 Task: Create in the project BrightTech and in the Backlog issue 'Develop a new tool for automated testing of mobile application memory consumption and optimization' a child issue 'Code optimization for energy-efficient speech recognition', and assign it to team member softage.4@softage.net. Create in the project BrightTech and in the Backlog issue 'Upgrade the website performance and speed mechanisms of a web application to improve website loading time and user experience' a child issue 'Email campaign open rate optimization', and assign it to team member softage.1@softage.net
Action: Mouse moved to (188, 54)
Screenshot: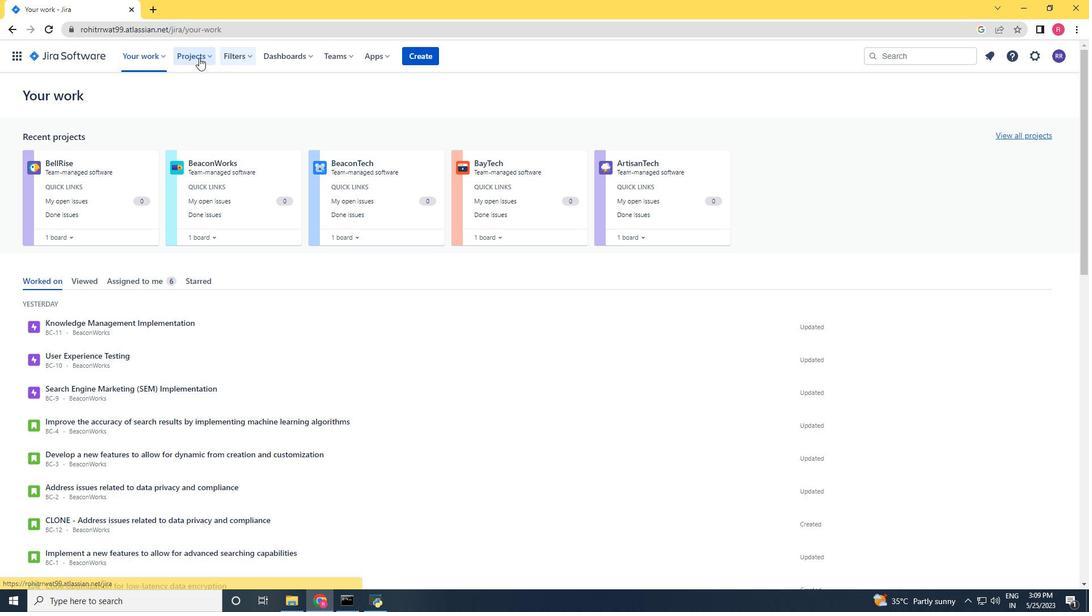 
Action: Mouse pressed left at (188, 54)
Screenshot: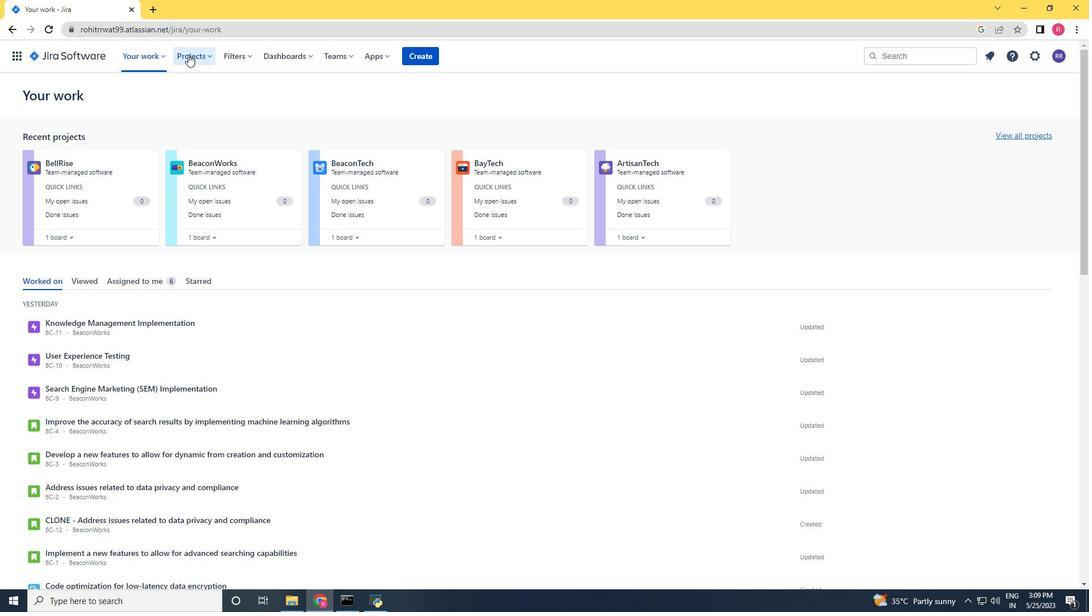 
Action: Mouse moved to (219, 104)
Screenshot: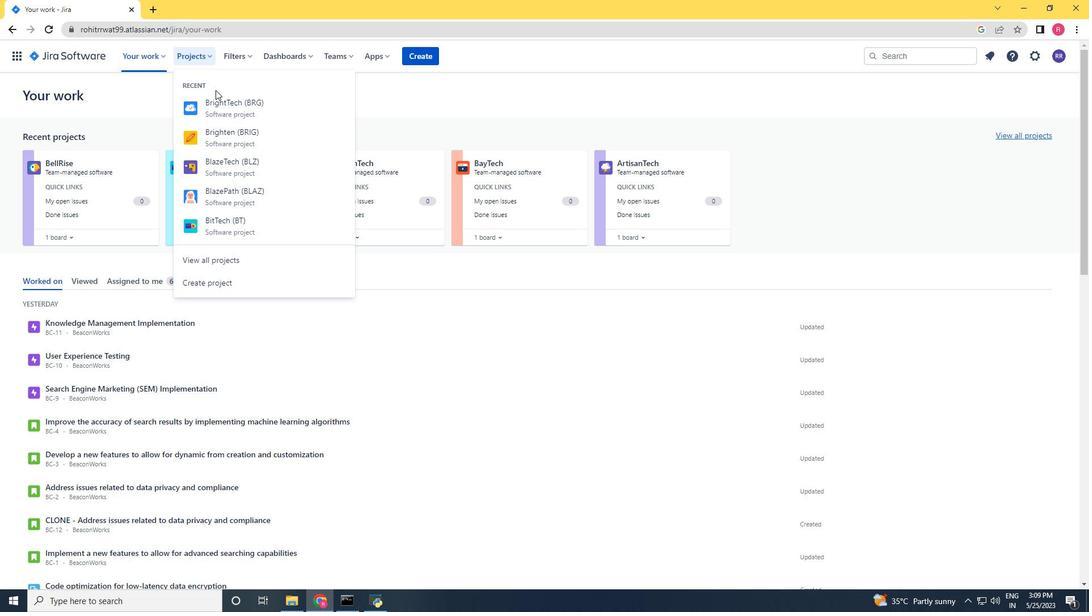 
Action: Mouse pressed left at (219, 104)
Screenshot: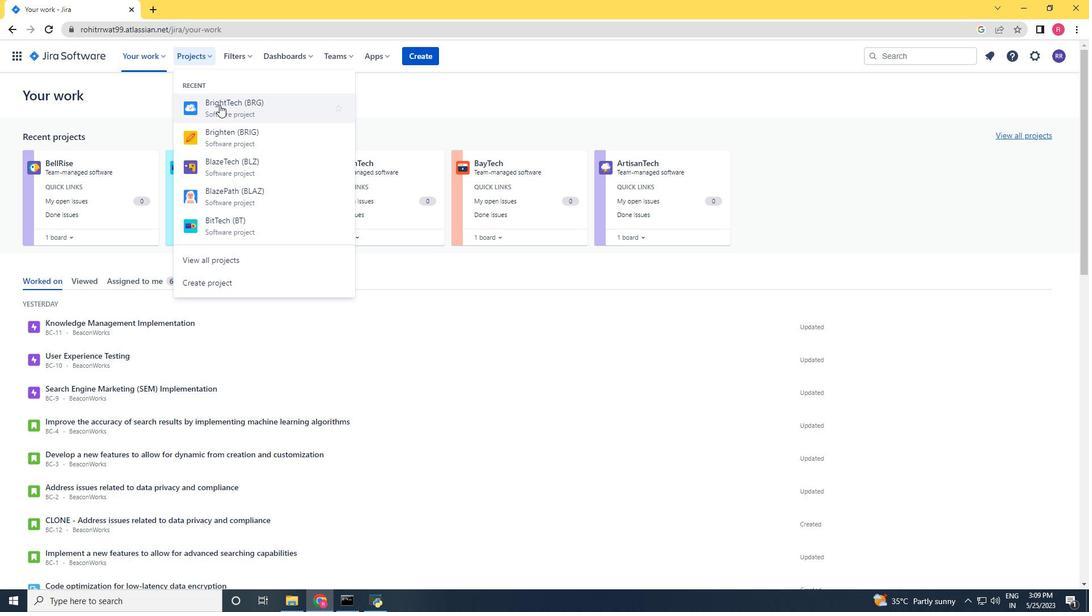 
Action: Mouse moved to (90, 168)
Screenshot: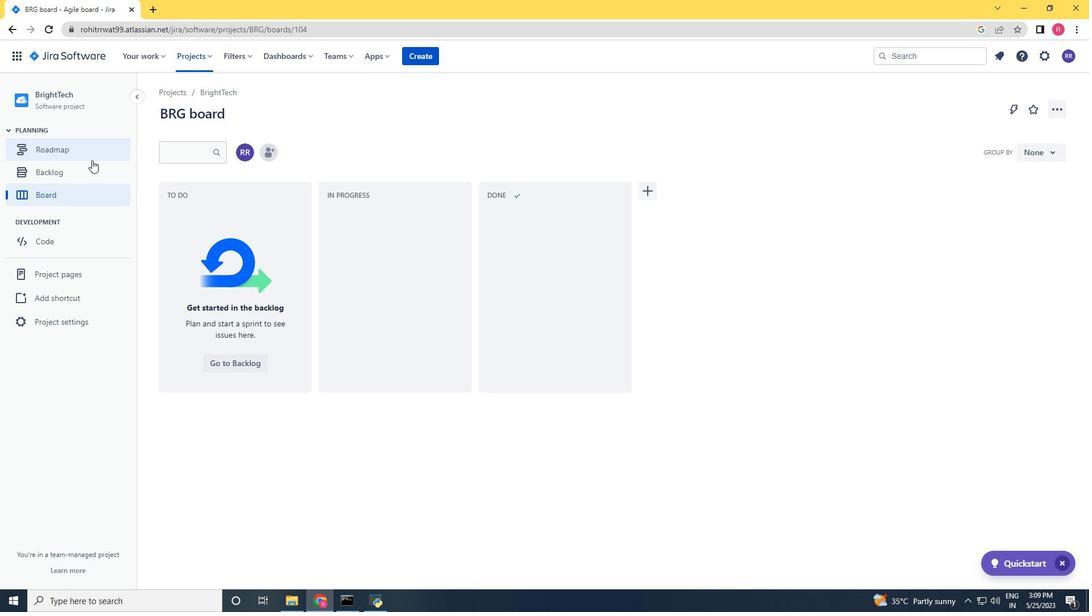 
Action: Mouse pressed left at (90, 168)
Screenshot: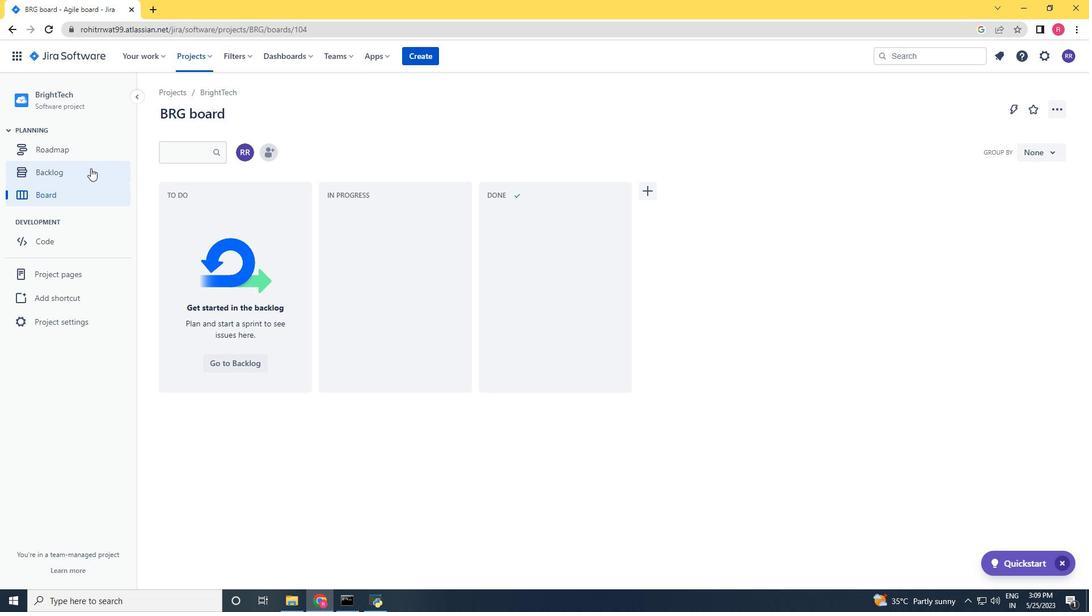 
Action: Mouse moved to (833, 302)
Screenshot: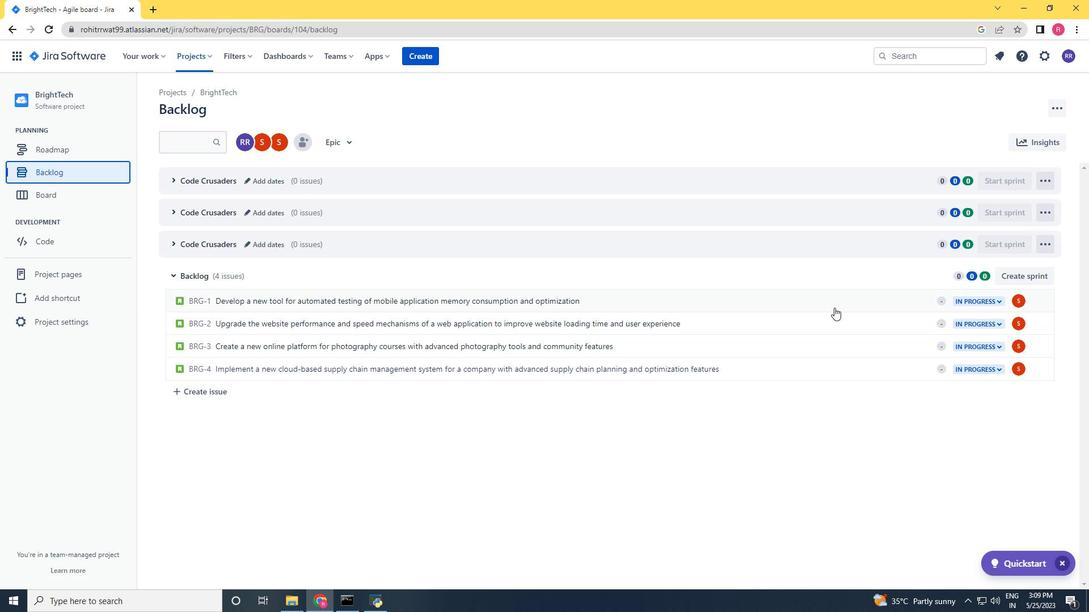 
Action: Mouse pressed left at (833, 302)
Screenshot: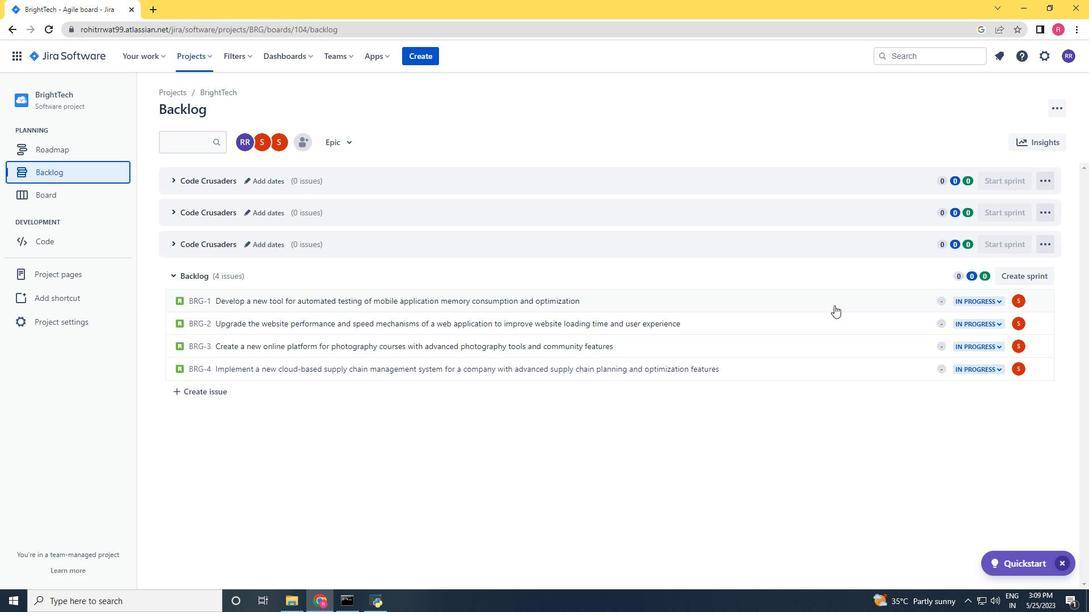 
Action: Mouse moved to (886, 280)
Screenshot: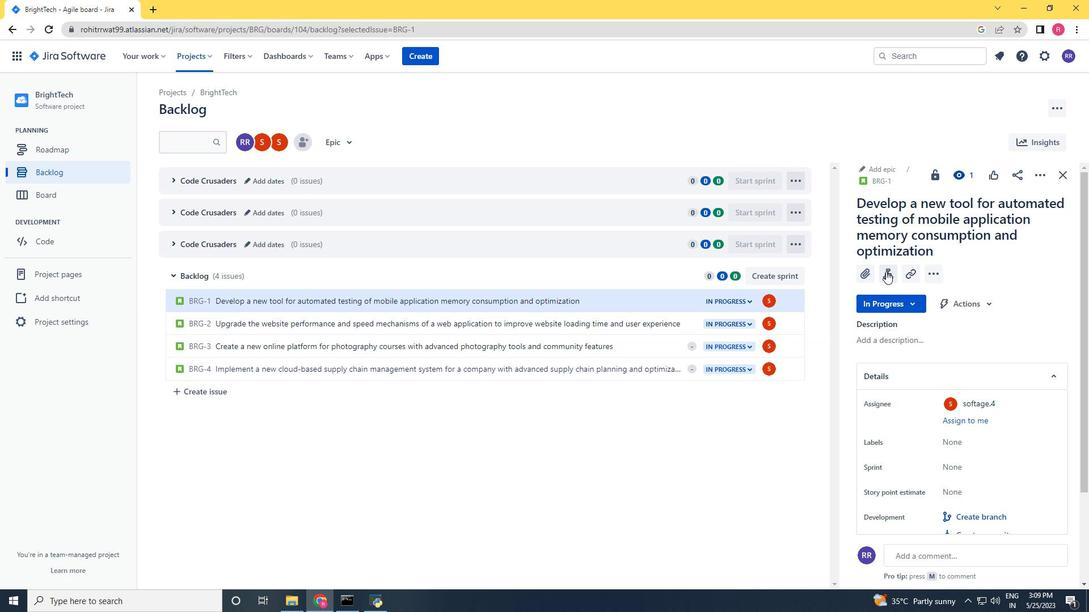 
Action: Mouse pressed left at (886, 280)
Screenshot: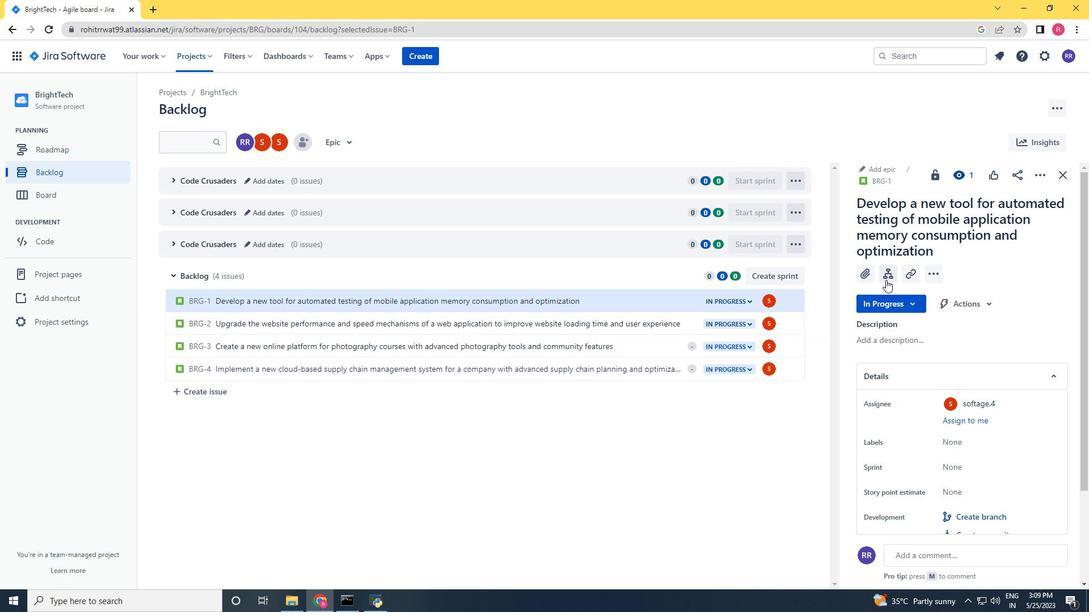 
Action: Mouse moved to (903, 389)
Screenshot: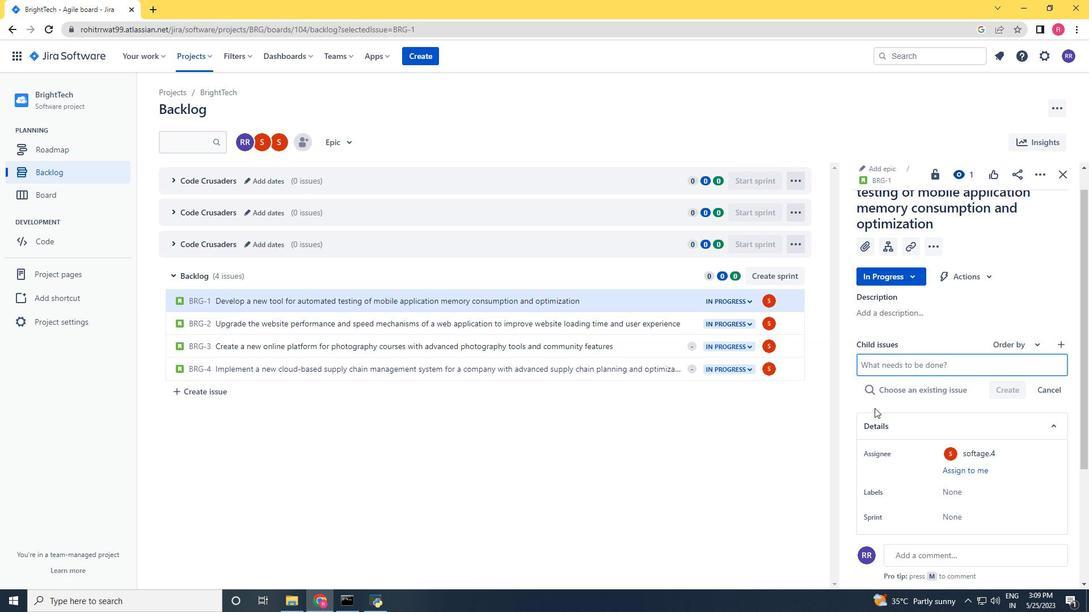 
Action: Key pressed <Key.shift><Key.shift><Key.shift><Key.shift><Key.shift><Key.shift><Key.shift><Key.shift><Key.shift><Key.shift>COde<Key.backspace><Key.backspace><Key.backspace>ode<Key.space>optimization<Key.space>for<Key.space>energy-efficient<Key.space>speech<Key.space>recogniton<Key.space><Key.backspace><Key.backspace><Key.backspace>ion<Key.space><Key.enter>
Screenshot: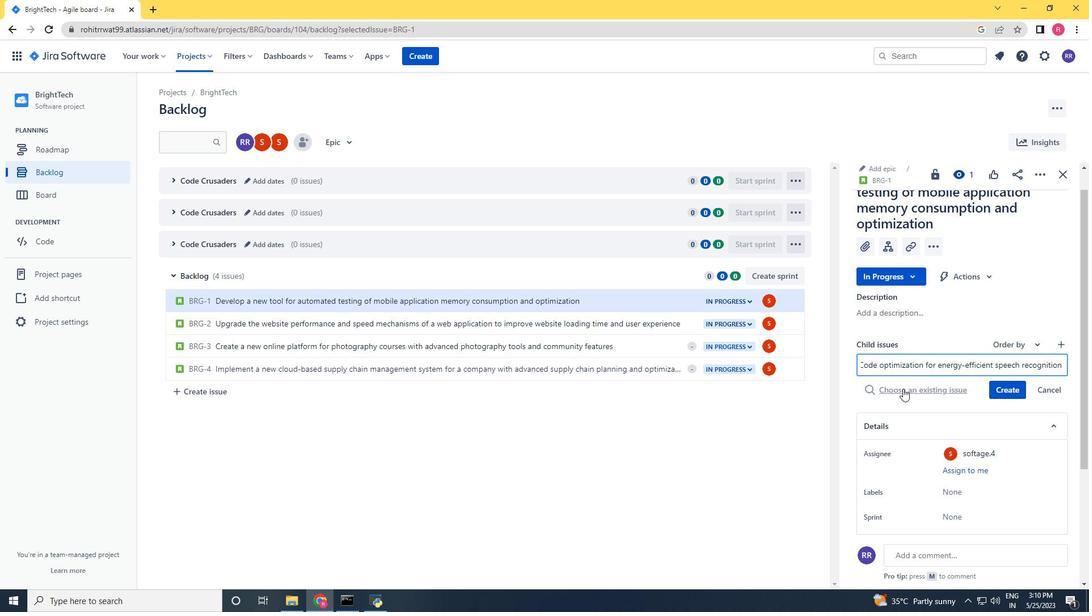 
Action: Mouse moved to (680, 330)
Screenshot: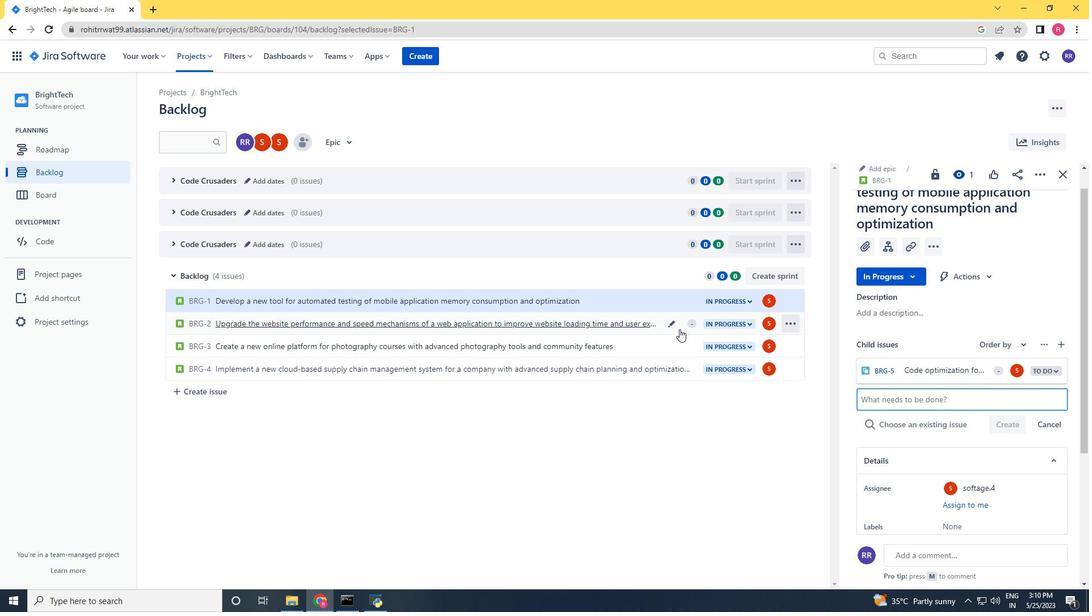 
Action: Mouse pressed left at (680, 330)
Screenshot: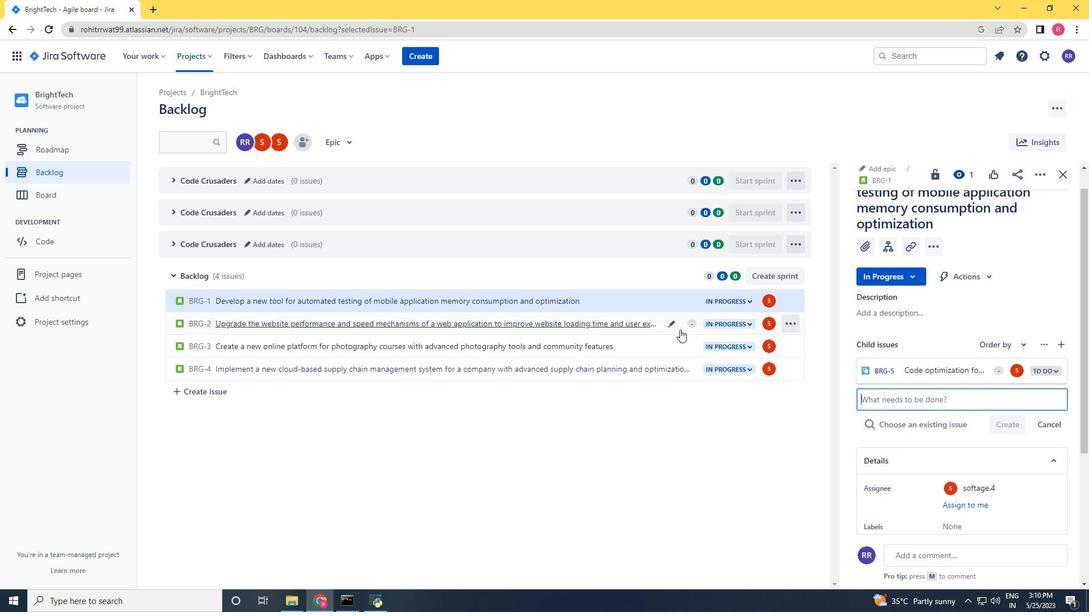 
Action: Mouse moved to (887, 273)
Screenshot: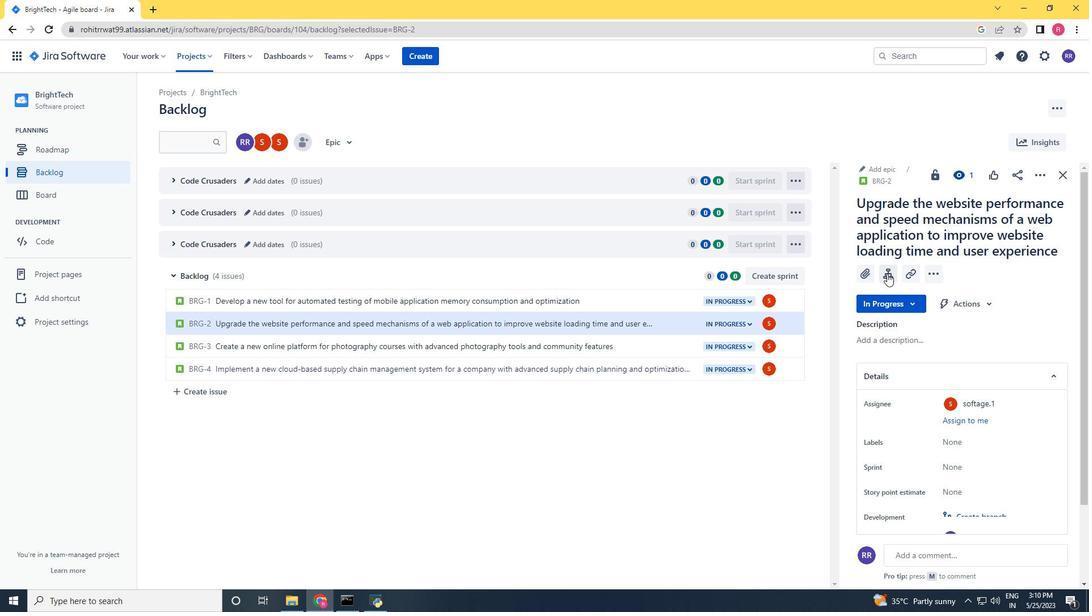 
Action: Mouse pressed left at (887, 273)
Screenshot: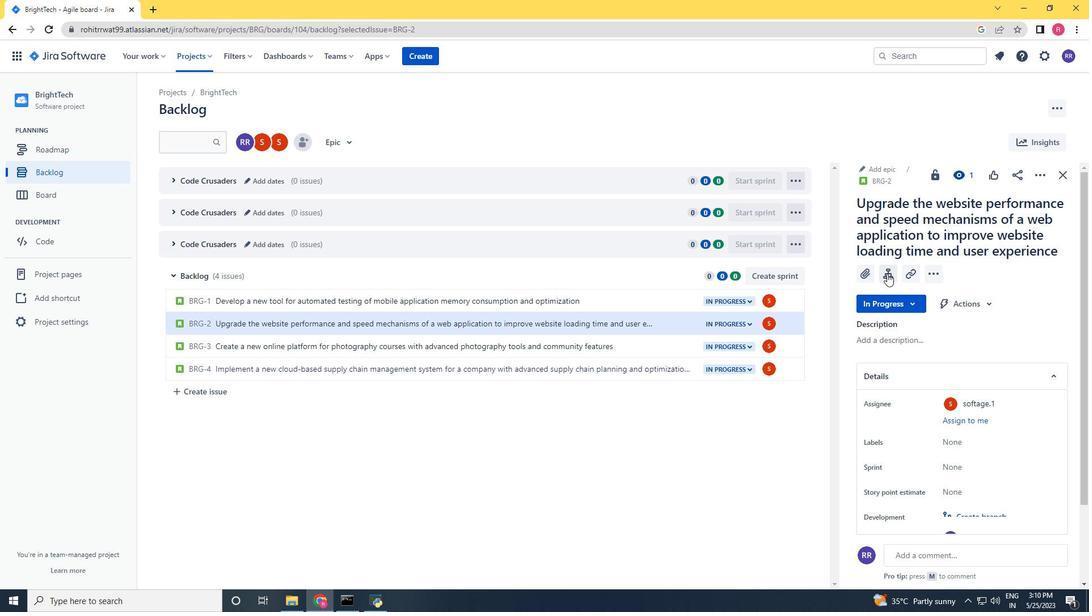 
Action: Mouse moved to (896, 324)
Screenshot: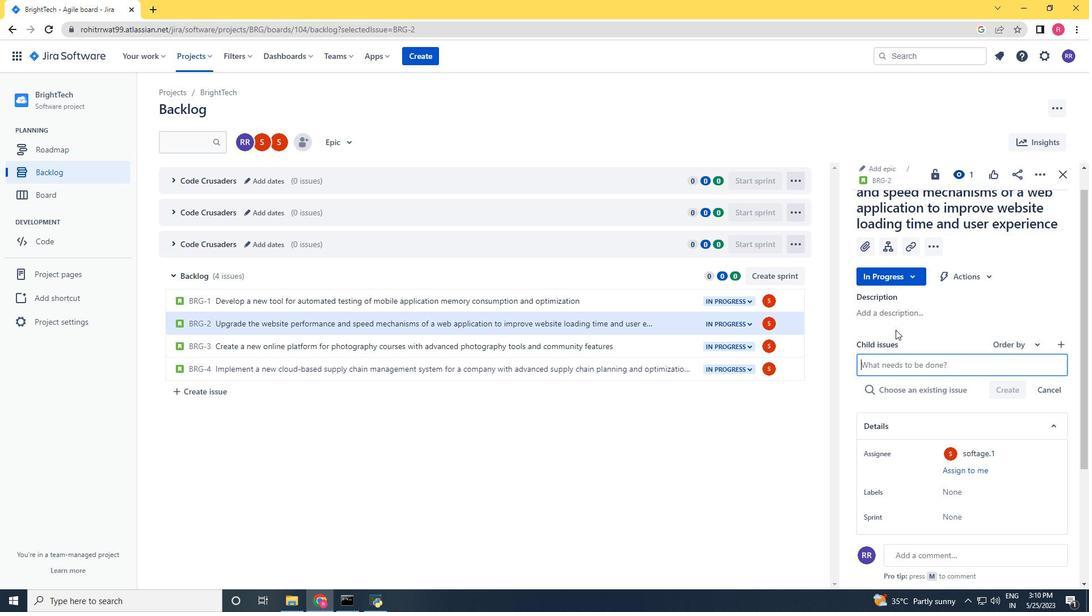 
Action: Key pressed <Key.shift><Key.shift><Key.shift><Key.shift><Key.shift>Emimail<Key.space><Key.space><Key.backspace><Key.backspace><Key.backspace><Key.backspace><Key.backspace><Key.backspace><Key.backspace>ail<Key.space>a<Key.backspace>campaign<Key.space>ipen<Key.space><Key.backspace><Key.backspace><Key.backspace><Key.backspace><Key.backspace>open<Key.space>rate<Key.space>optimizaton<Key.space><Key.backspace><Key.backspace><Key.backspace><Key.backspace><Key.backspace><Key.backspace><Key.backspace>ization<Key.space><Key.enter>
Screenshot: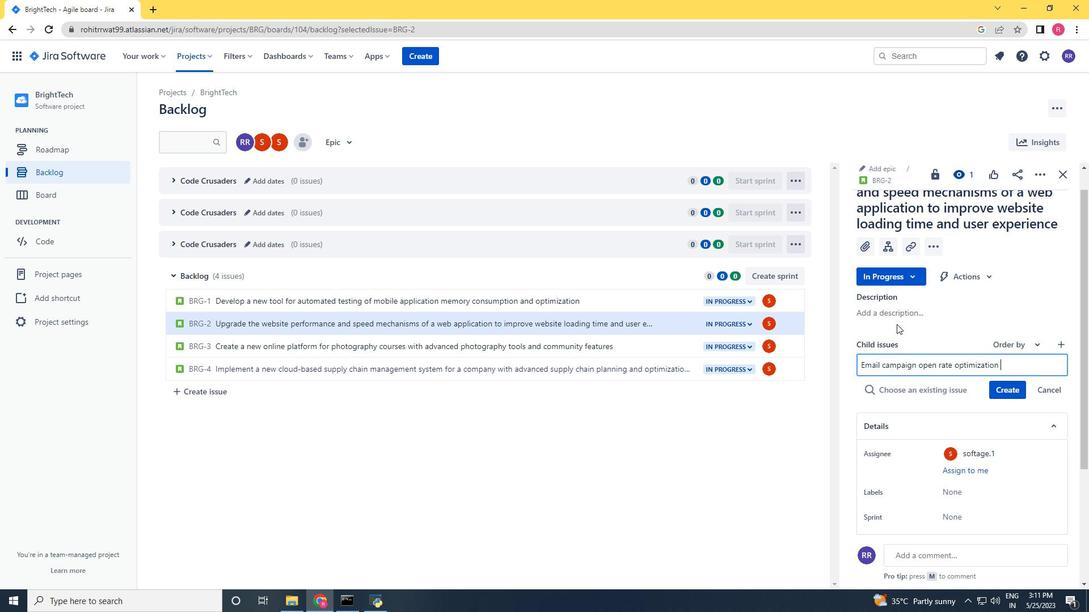 
Action: Mouse moved to (1017, 370)
Screenshot: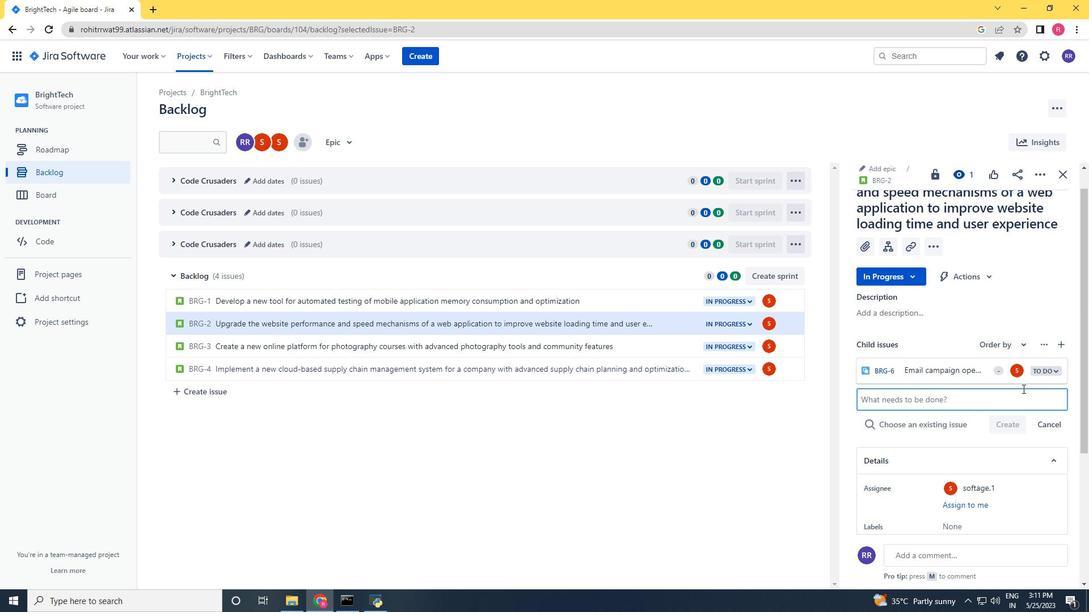
Action: Mouse pressed left at (1017, 370)
Screenshot: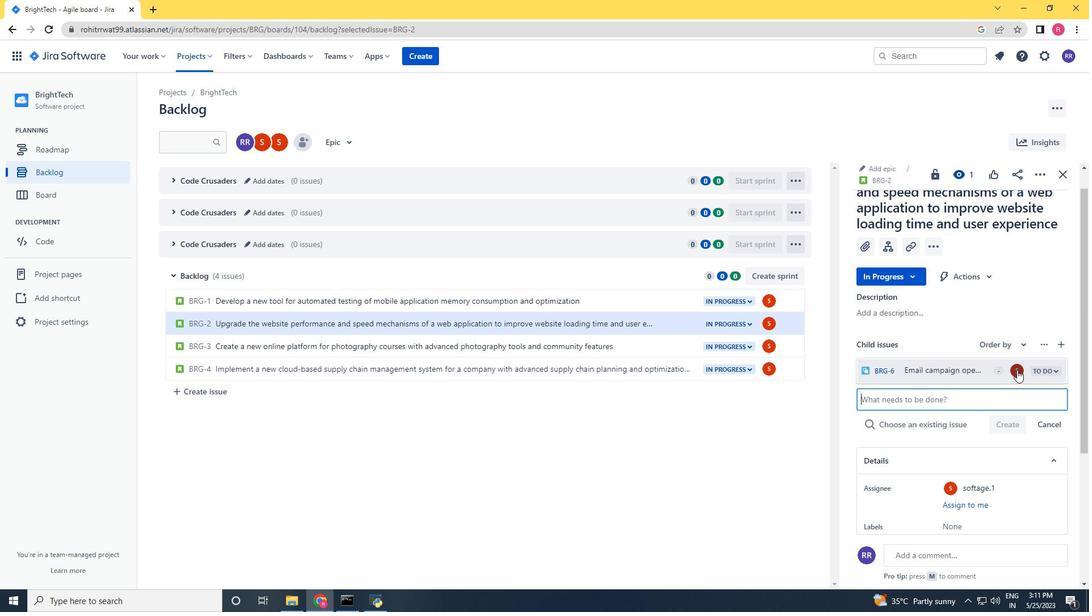 
Action: Key pressed softage.1<Key.shift>@softage.net
Screenshot: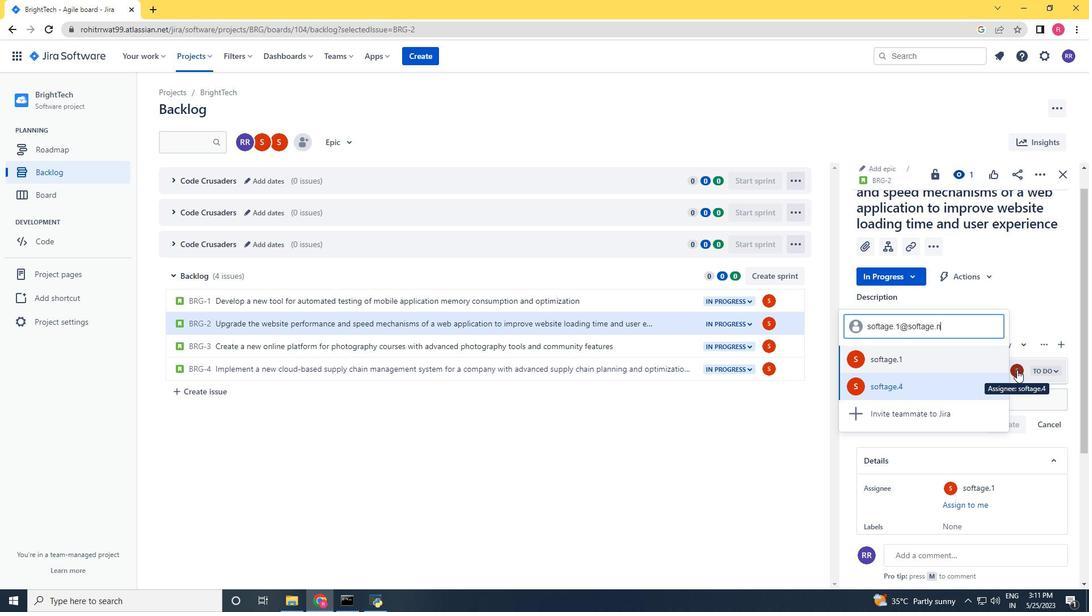 
Action: Mouse moved to (899, 378)
Screenshot: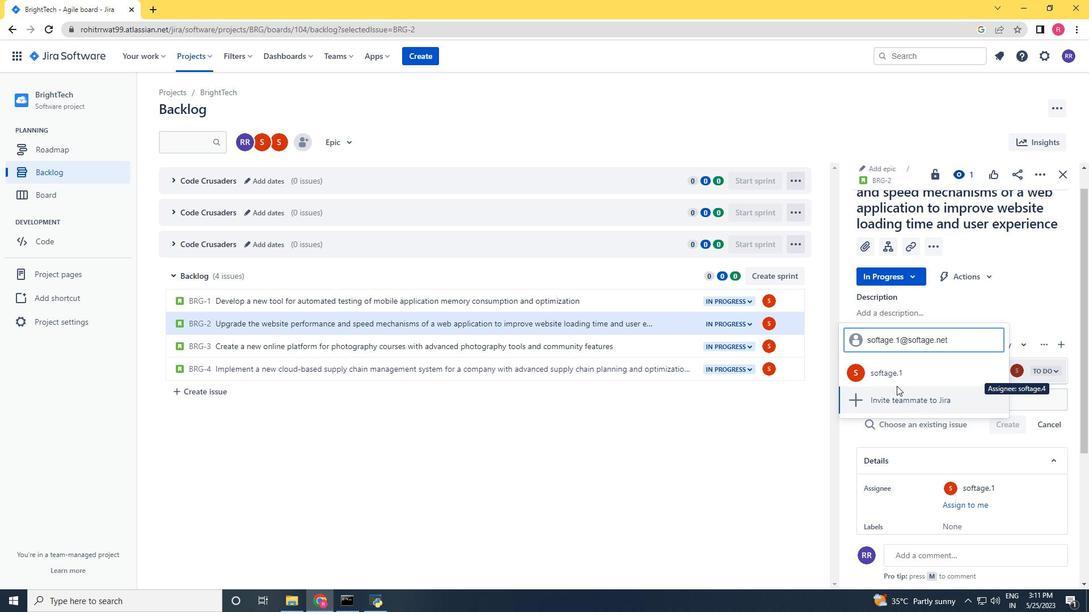 
Action: Mouse pressed left at (899, 378)
Screenshot: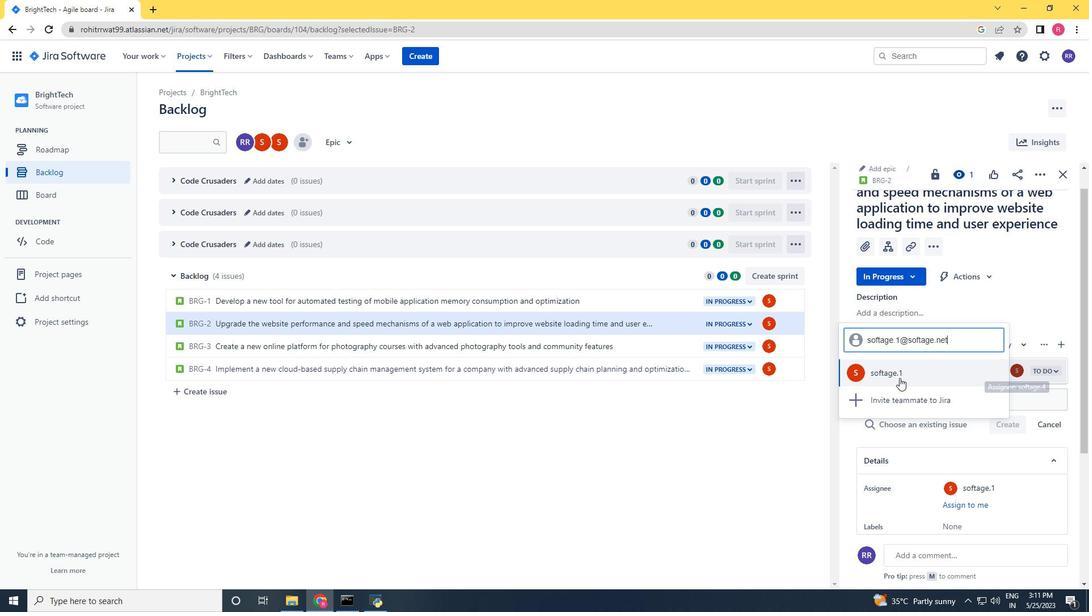 
Action: Mouse moved to (765, 433)
Screenshot: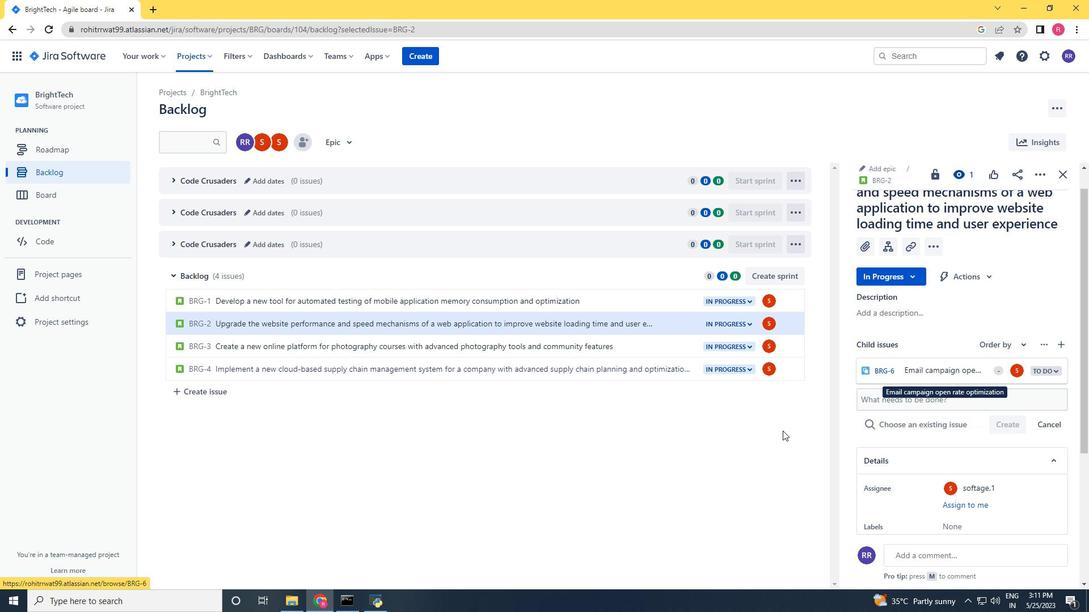 
